 Task: Create a blank project AdvantEdge with privacy Public and default view as List and in the team Taskers . Create three sections in the project as To-Do, Doing and Done
Action: Mouse moved to (68, 80)
Screenshot: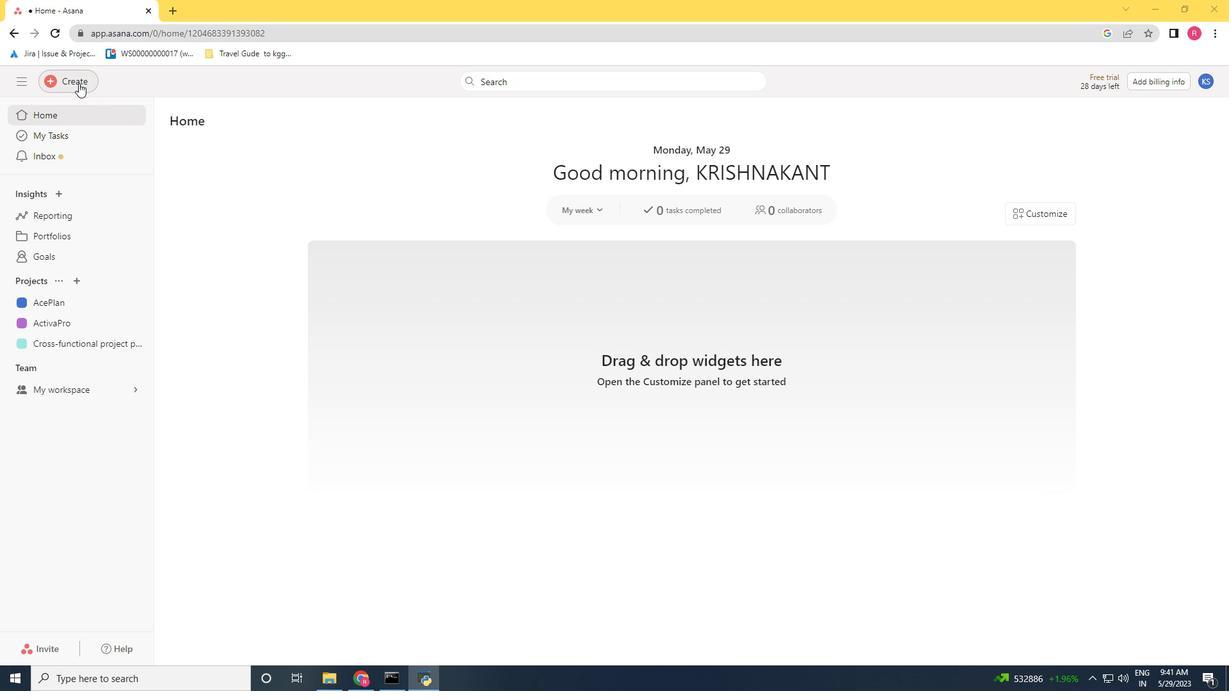 
Action: Mouse pressed left at (68, 80)
Screenshot: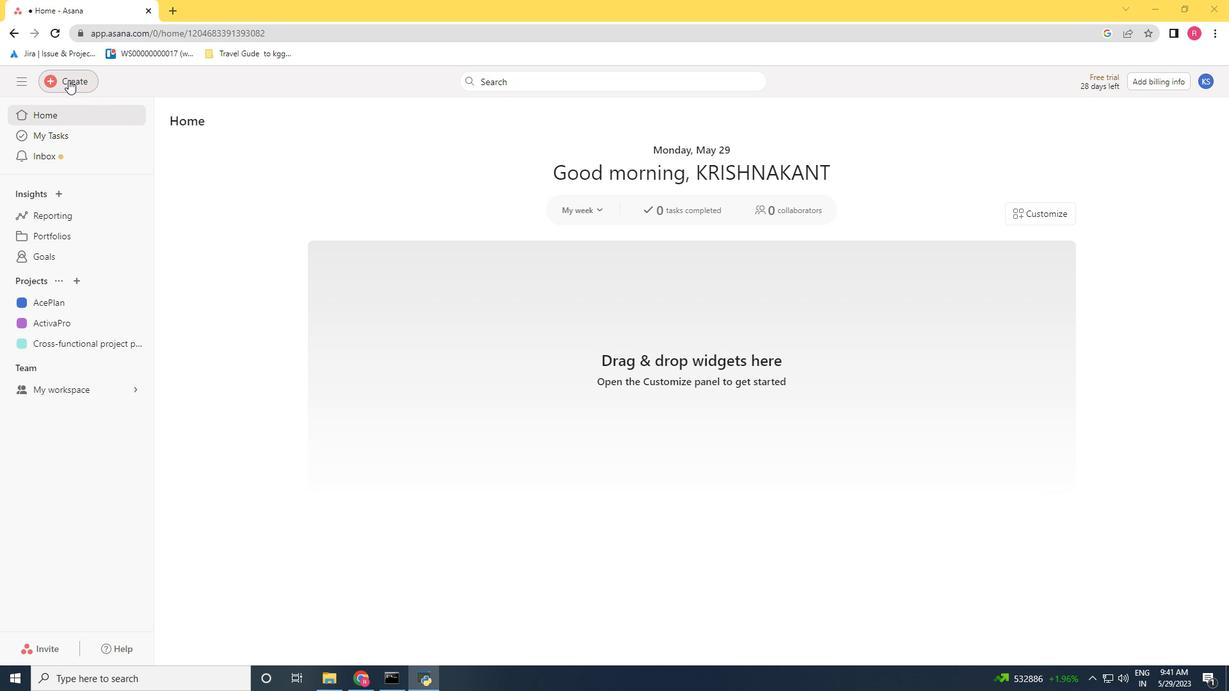 
Action: Mouse moved to (138, 105)
Screenshot: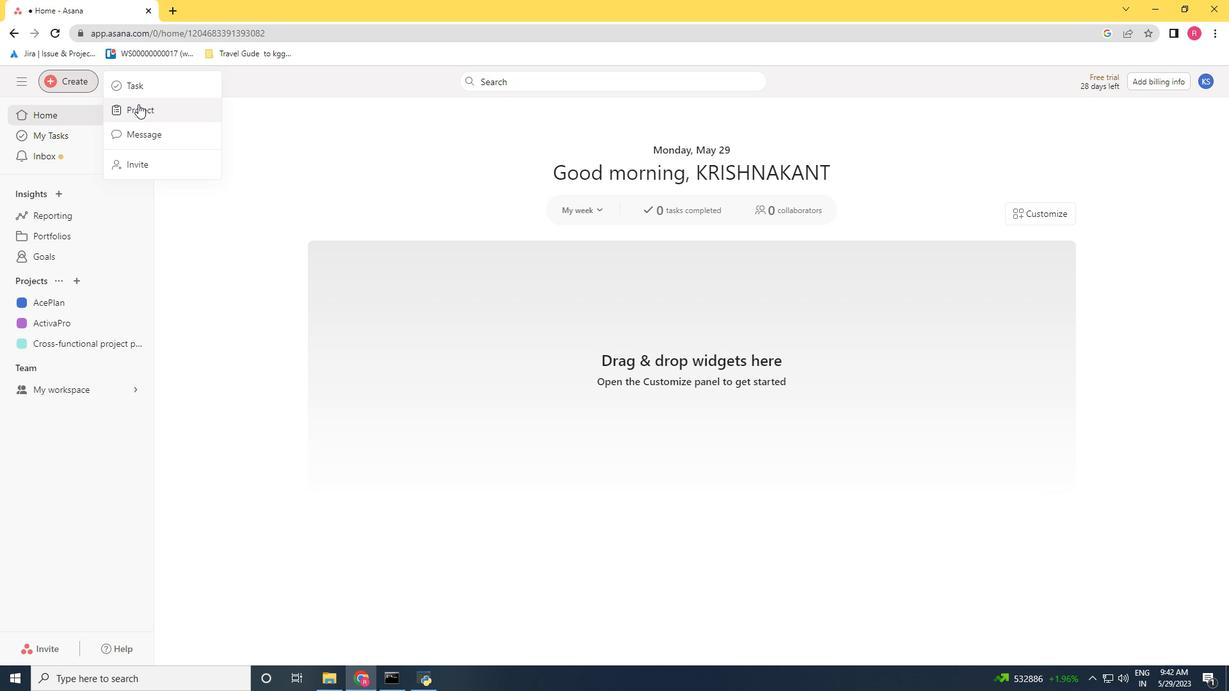 
Action: Mouse pressed left at (138, 105)
Screenshot: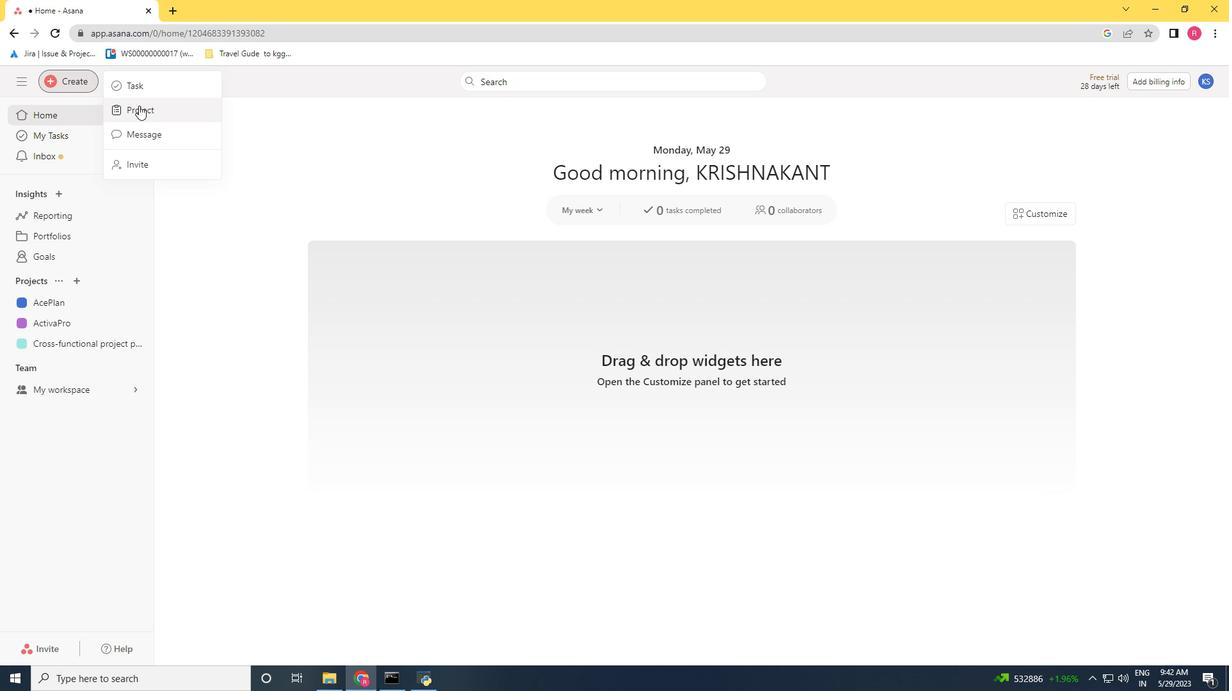 
Action: Mouse moved to (504, 265)
Screenshot: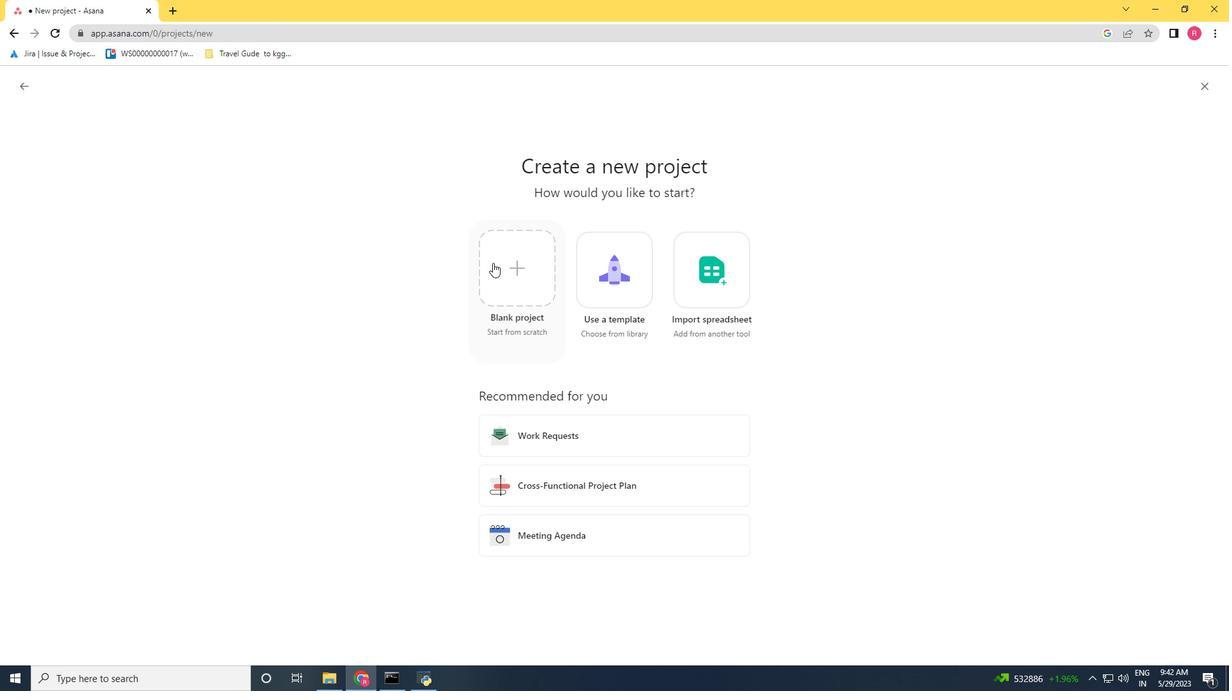 
Action: Mouse pressed left at (504, 265)
Screenshot: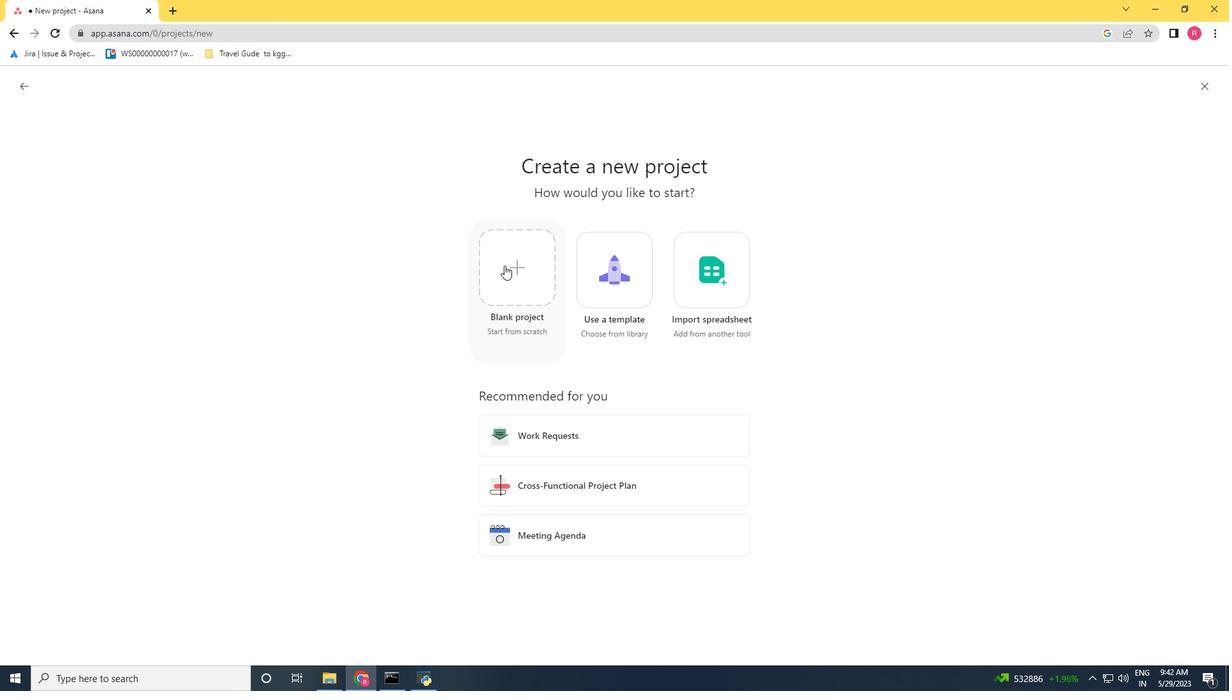 
Action: Mouse moved to (454, 265)
Screenshot: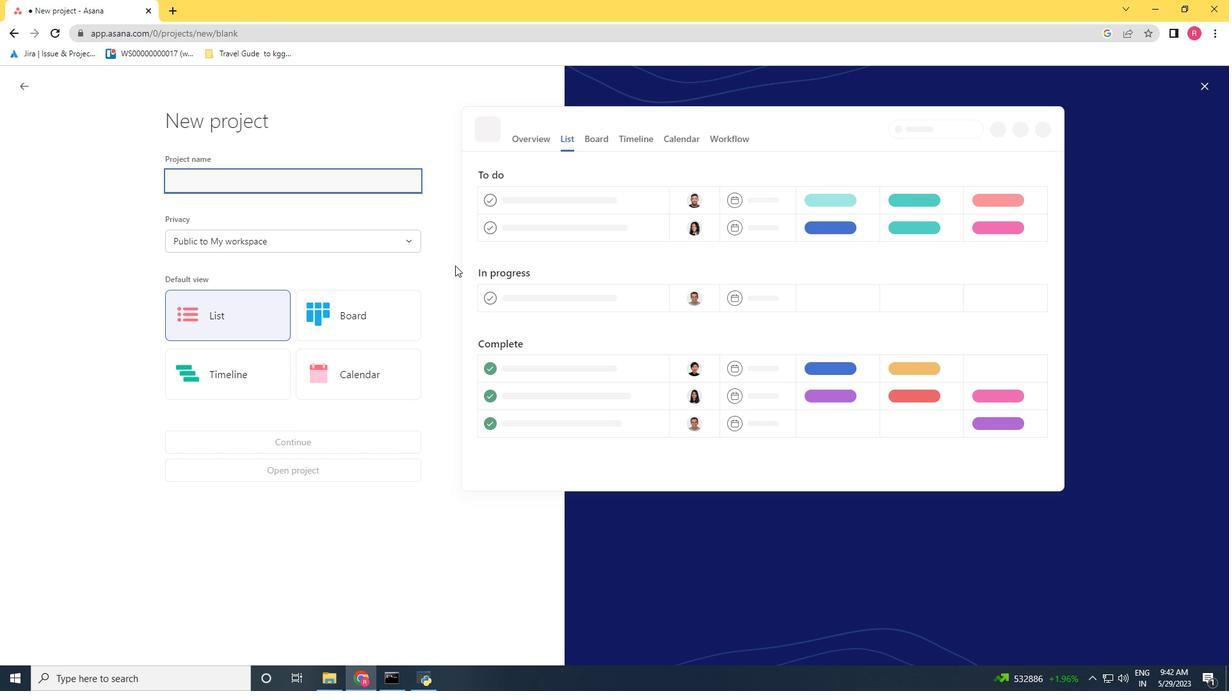 
Action: Key pressed <Key.shift>Advant<Key.shift>Edge
Screenshot: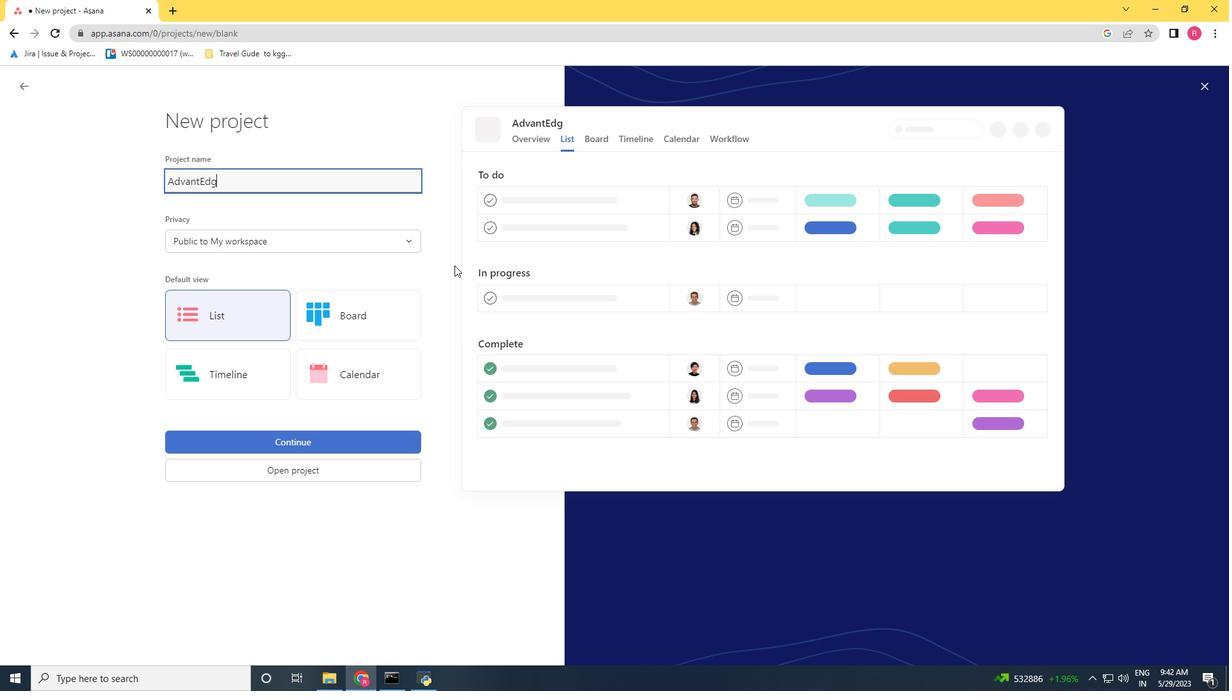 
Action: Mouse moved to (330, 235)
Screenshot: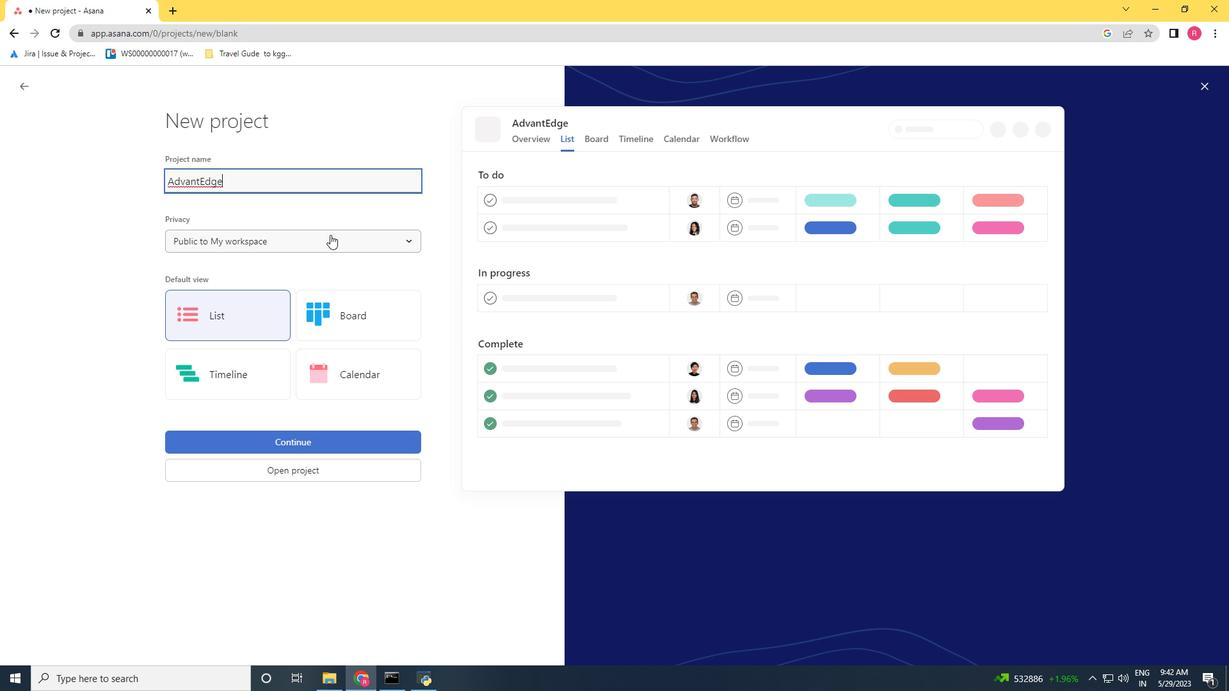 
Action: Mouse pressed left at (330, 235)
Screenshot: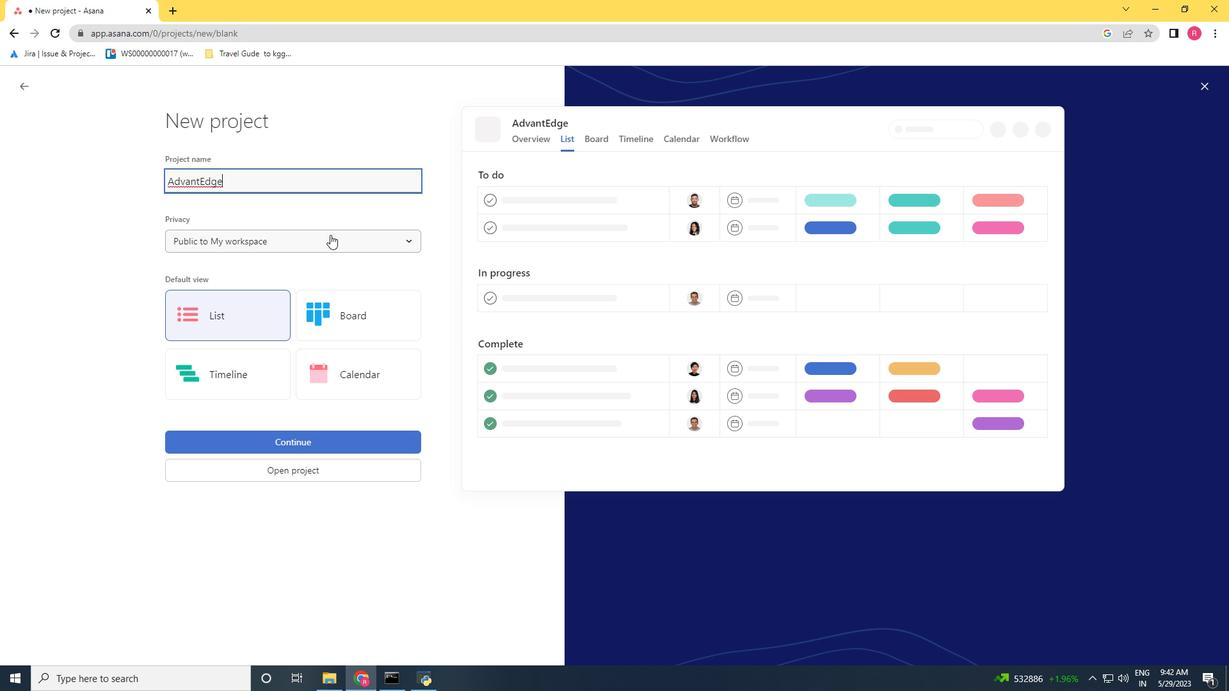 
Action: Mouse moved to (270, 263)
Screenshot: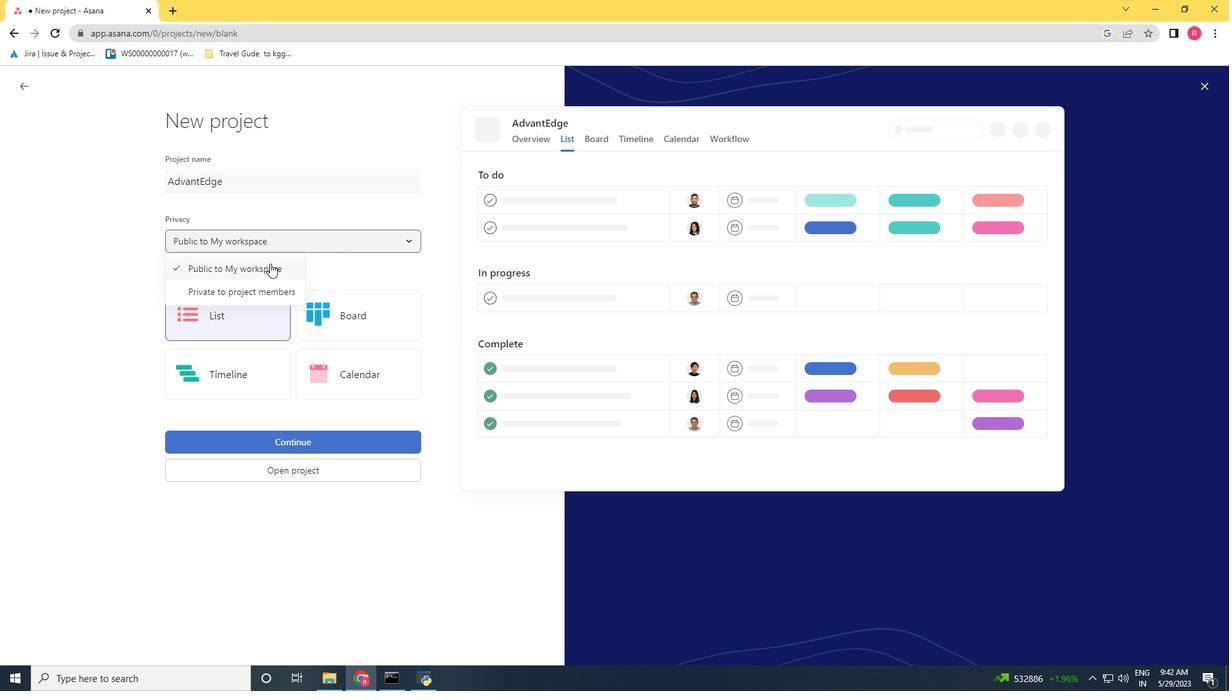 
Action: Mouse pressed left at (270, 263)
Screenshot: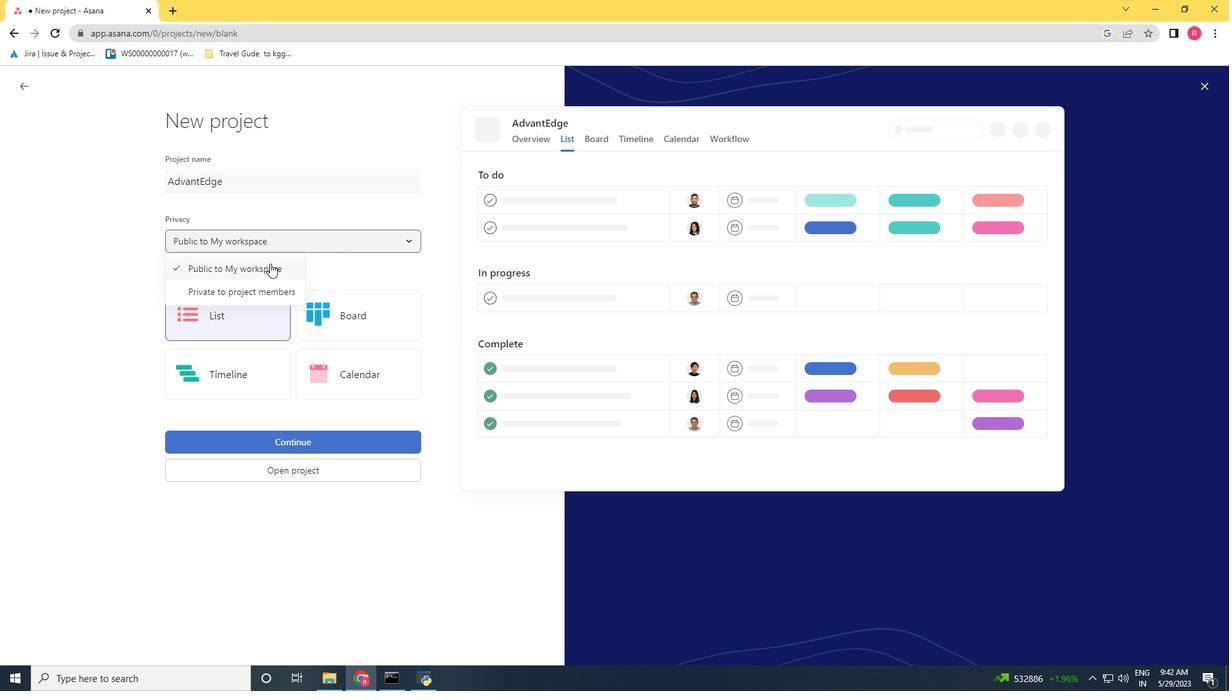 
Action: Mouse moved to (279, 245)
Screenshot: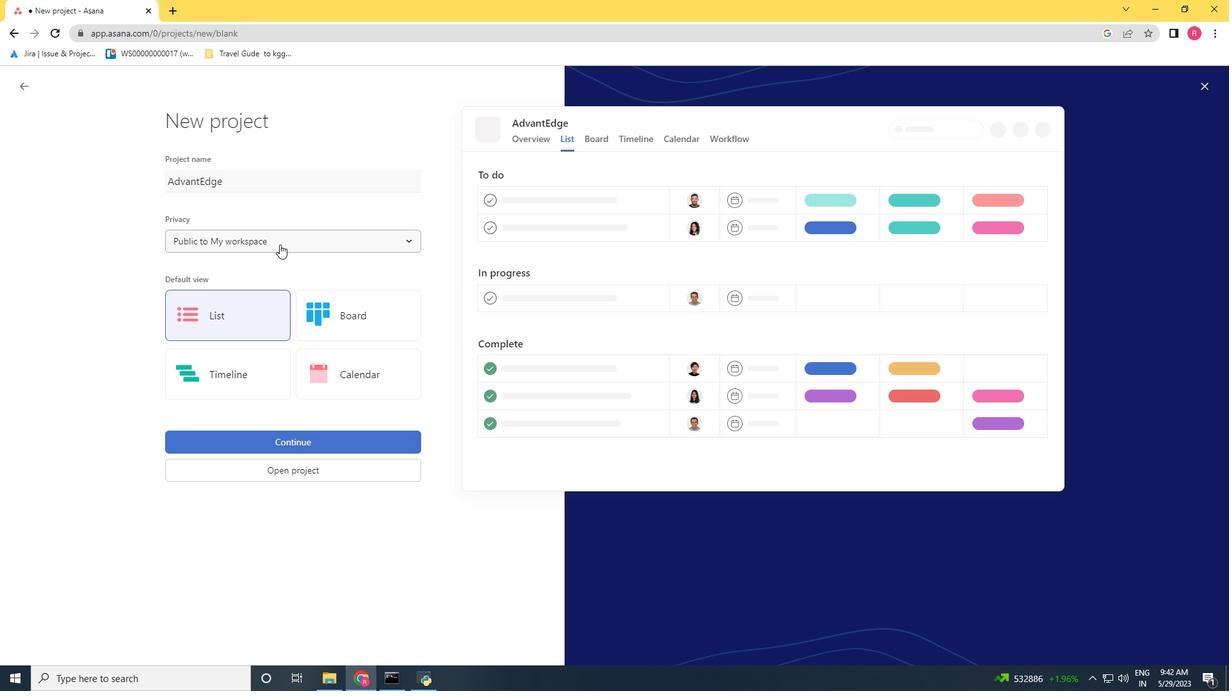 
Action: Mouse pressed left at (279, 245)
Screenshot: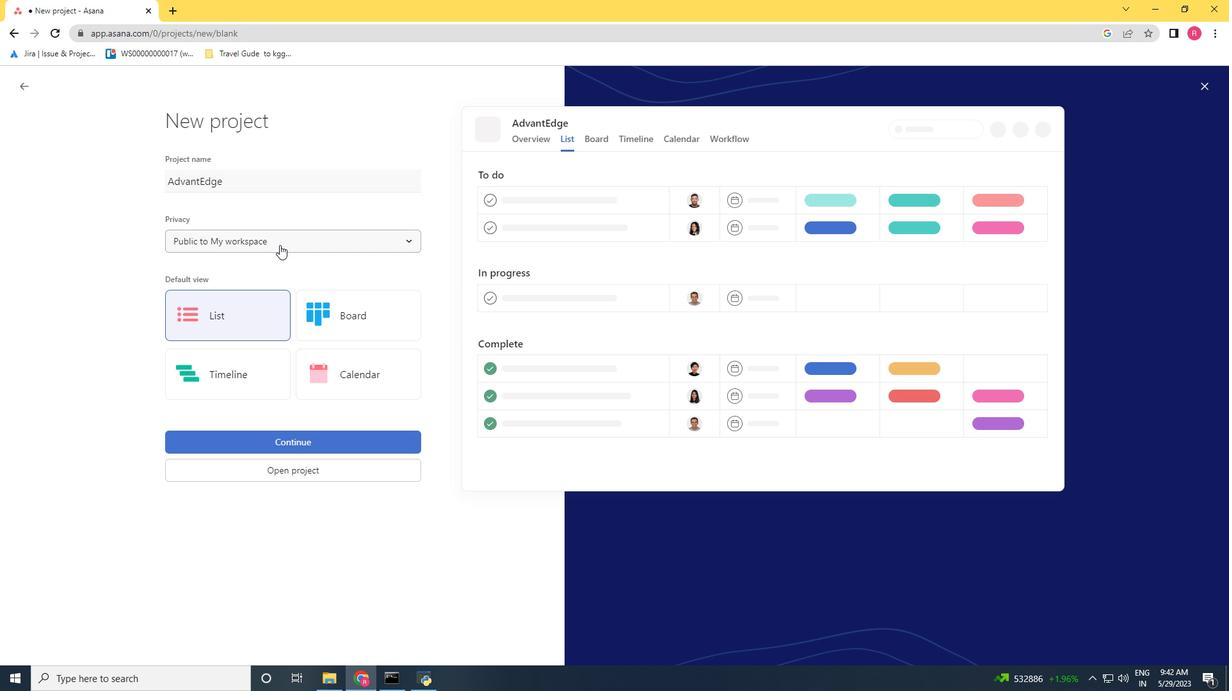 
Action: Mouse moved to (274, 271)
Screenshot: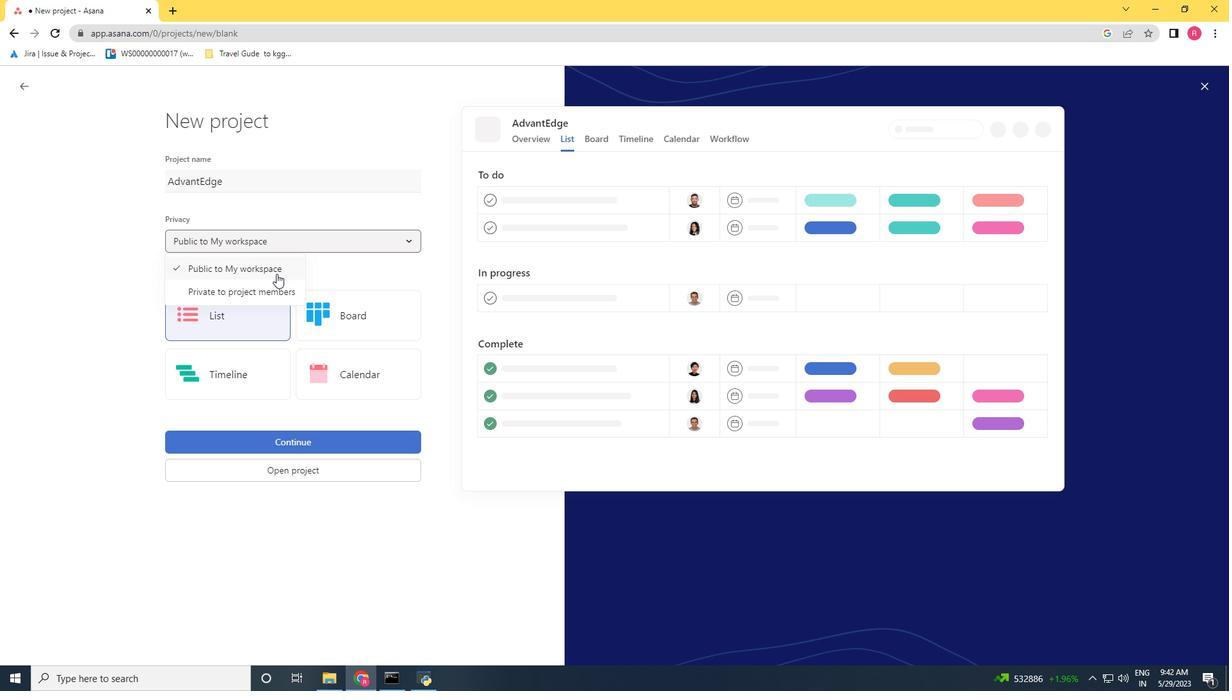 
Action: Mouse pressed left at (274, 271)
Screenshot: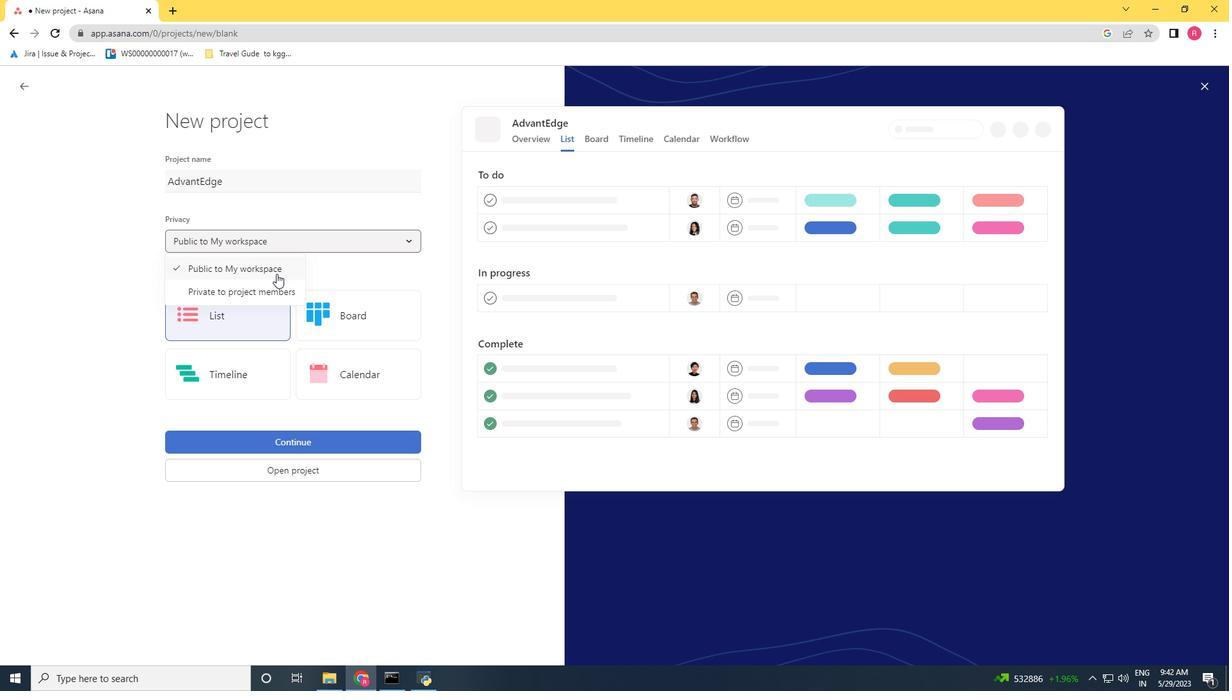 
Action: Mouse moved to (244, 299)
Screenshot: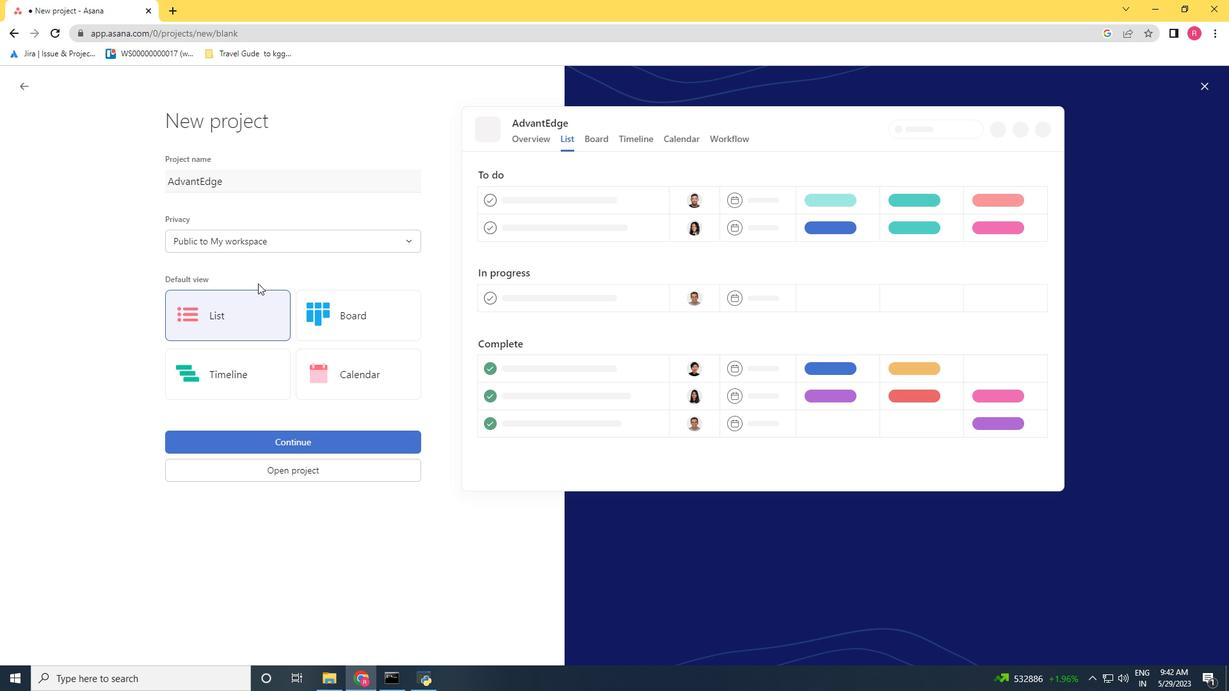 
Action: Mouse pressed left at (244, 299)
Screenshot: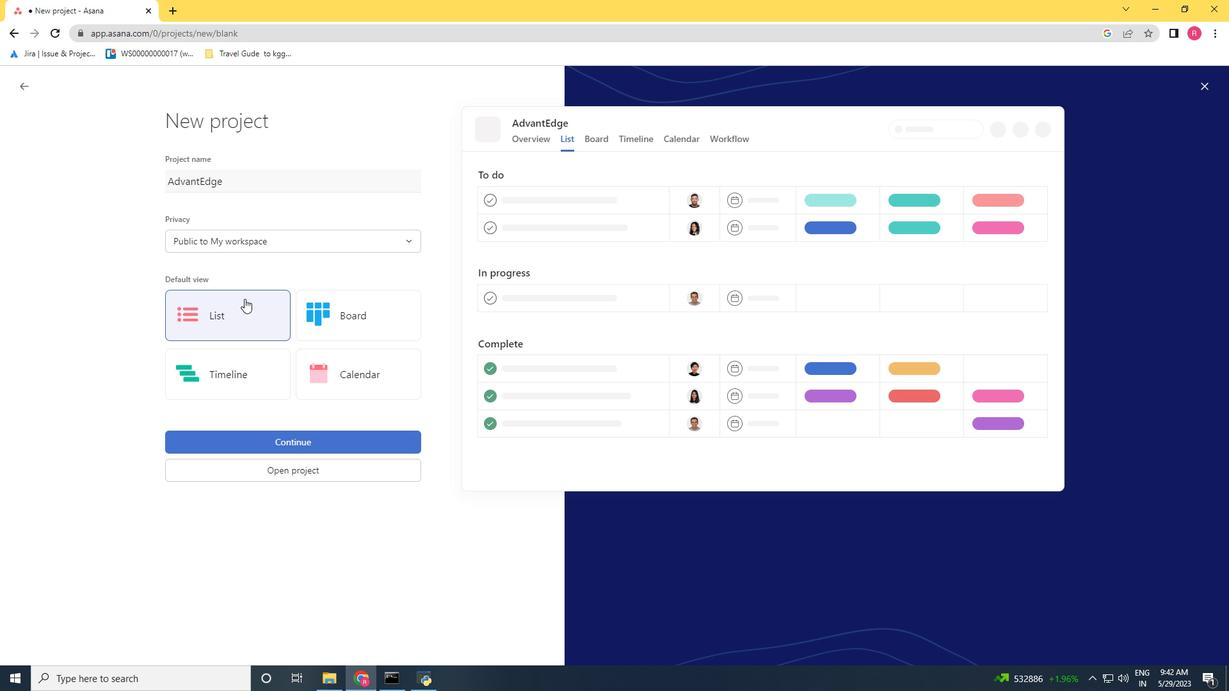 
Action: Mouse moved to (293, 436)
Screenshot: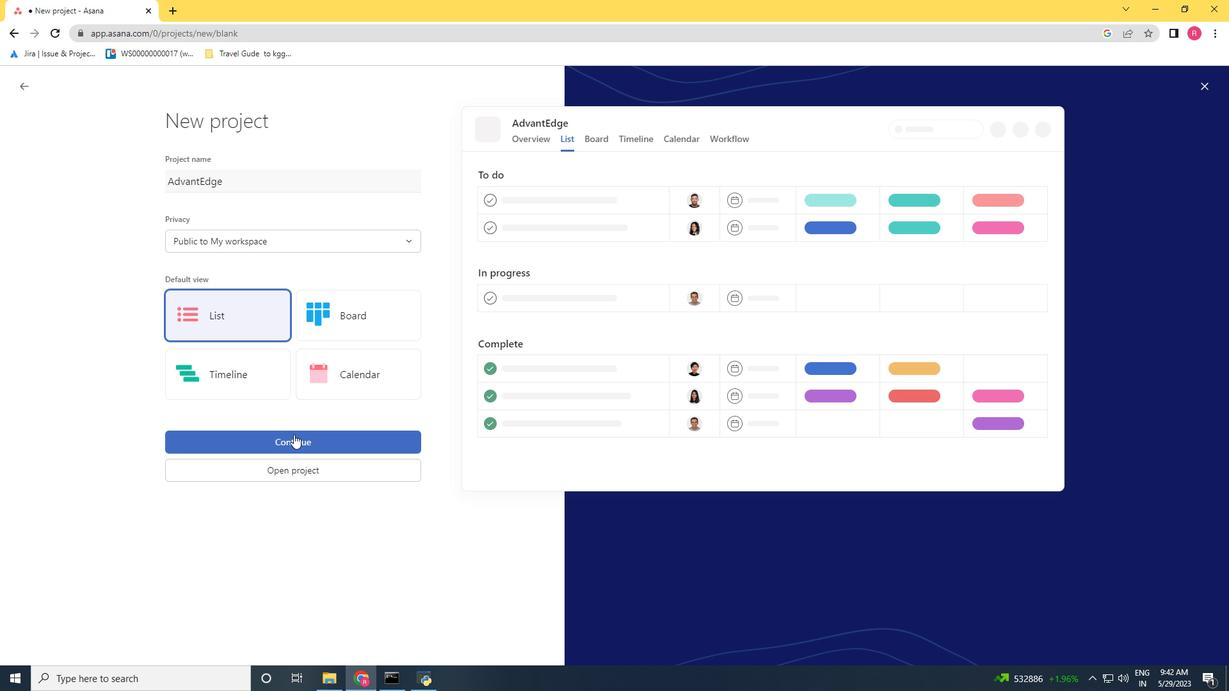
Action: Mouse pressed left at (293, 436)
Screenshot: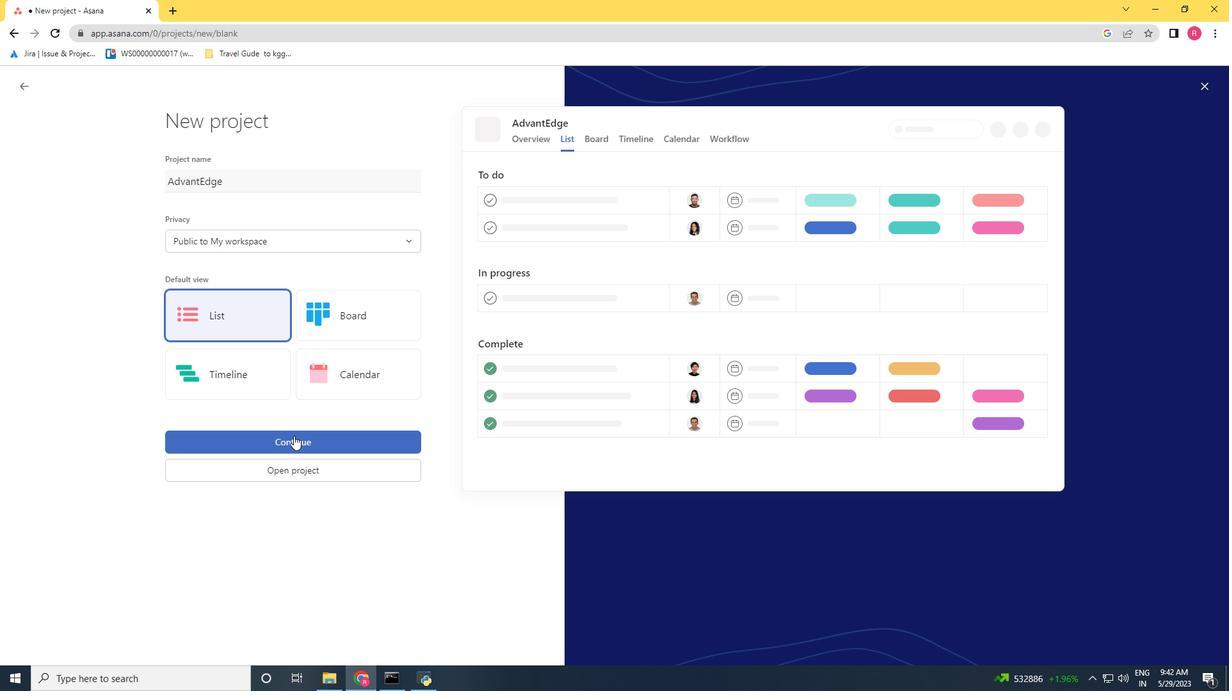 
Action: Mouse moved to (970, 141)
Screenshot: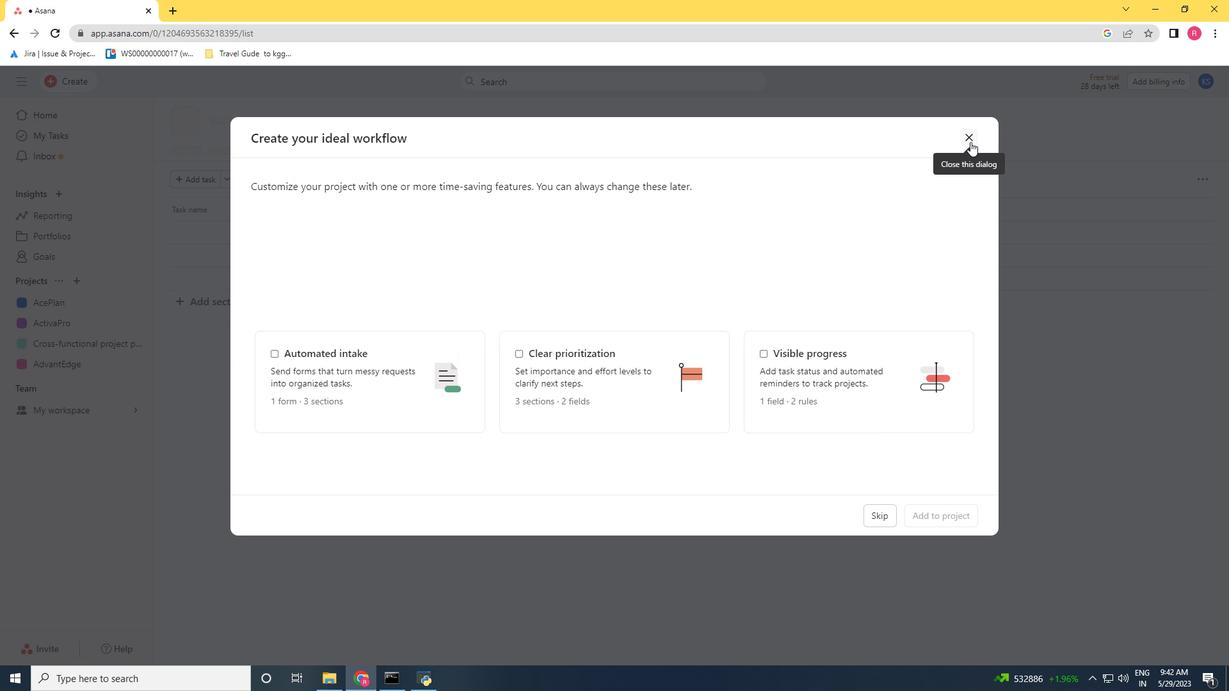 
Action: Mouse pressed left at (970, 141)
Screenshot: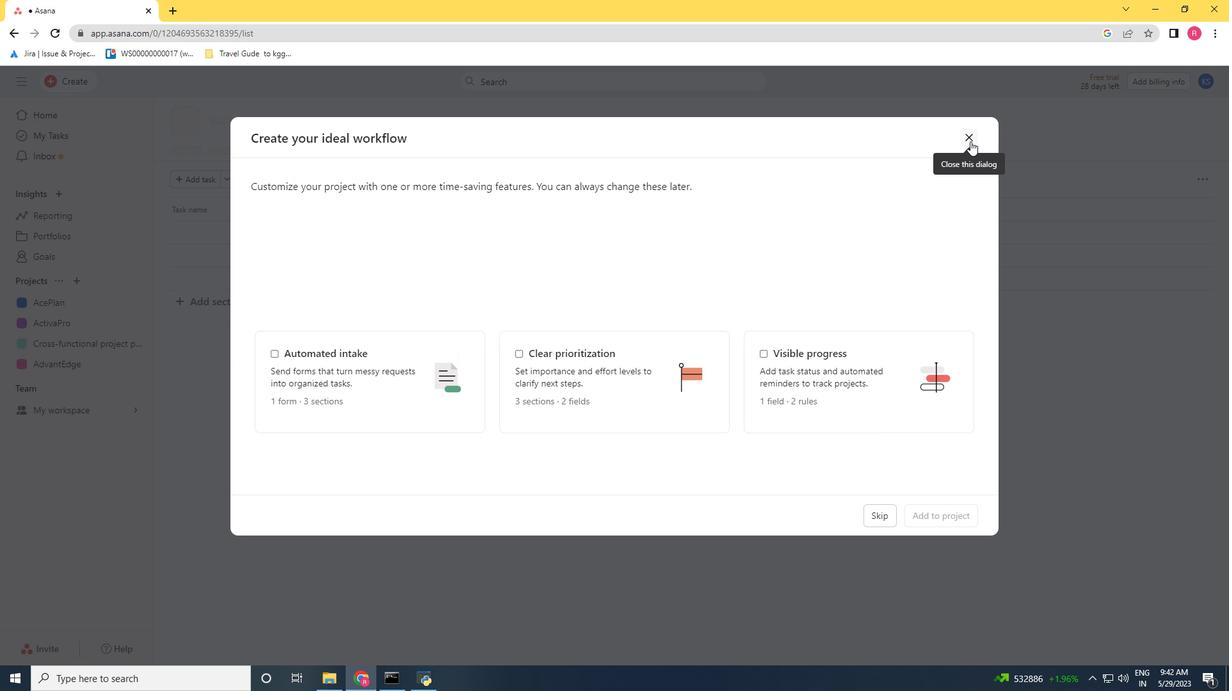 
Action: Mouse moved to (201, 302)
Screenshot: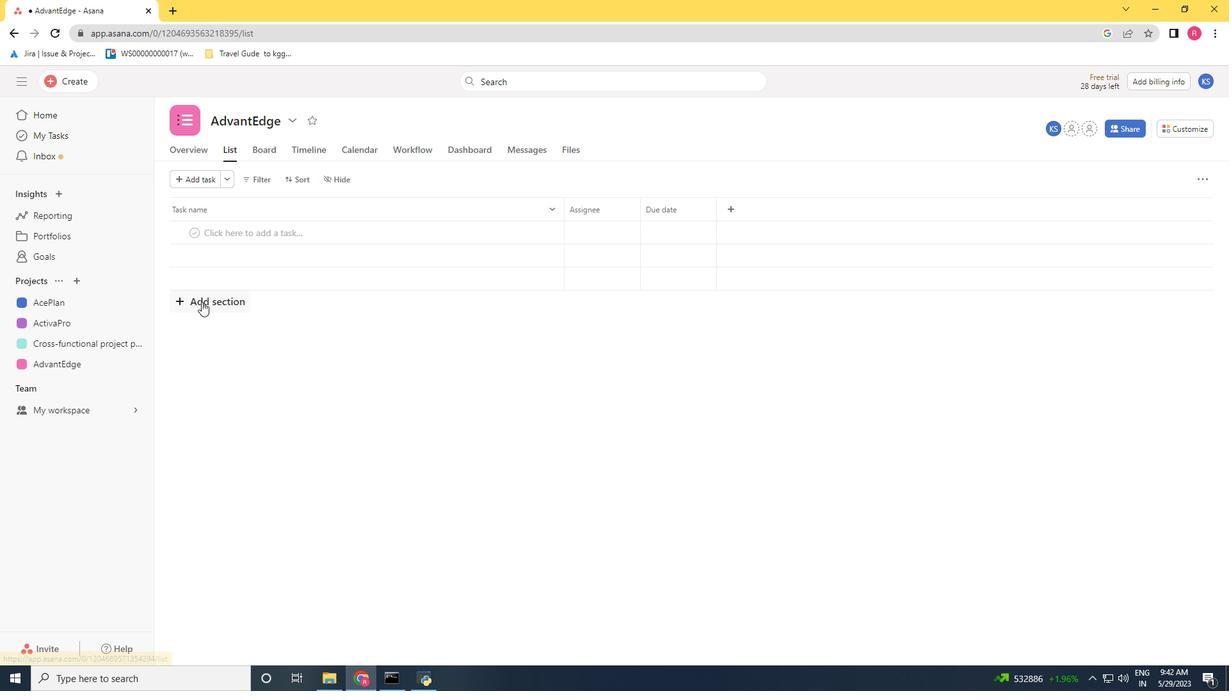 
Action: Mouse pressed left at (201, 302)
Screenshot: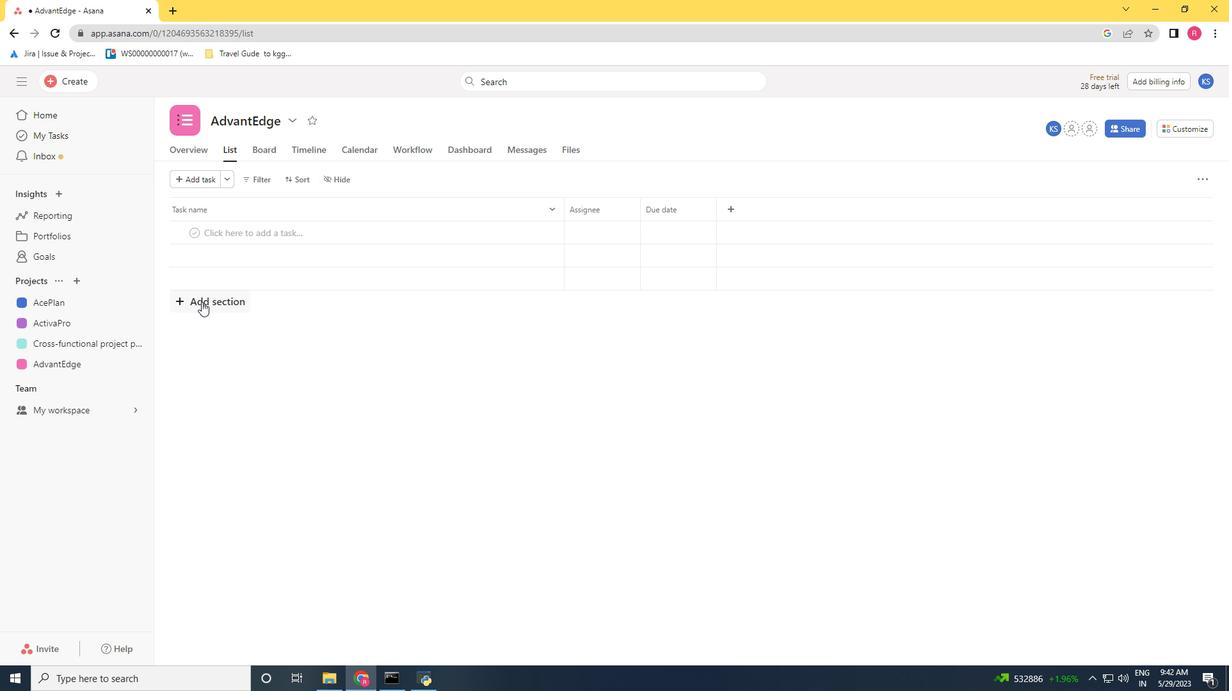
Action: Mouse moved to (335, 292)
Screenshot: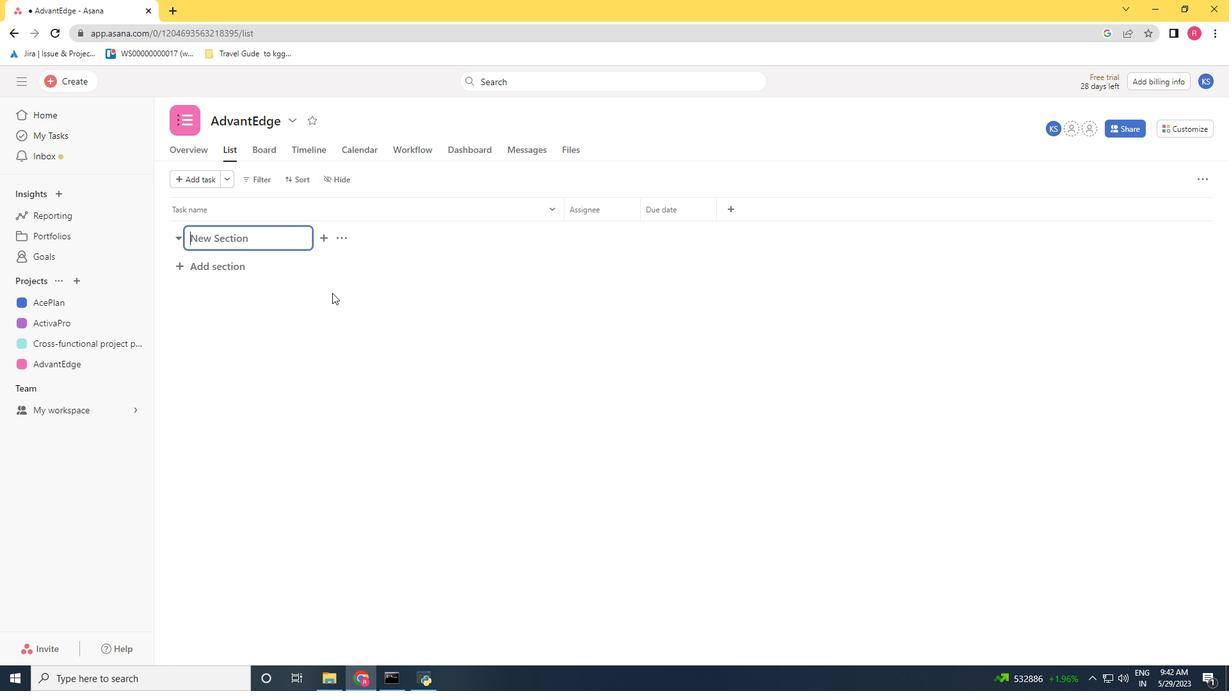 
Action: Key pressed <Key.shift>To-<Key.shift><Key.shift><Key.shift><Key.shift><Key.shift><Key.shift><Key.shift><Key.shift><Key.shift><Key.shift><Key.shift><Key.shift><Key.shift><Key.shift><Key.shift><Key.shift><Key.shift><Key.shift>Do<Key.enter>
Screenshot: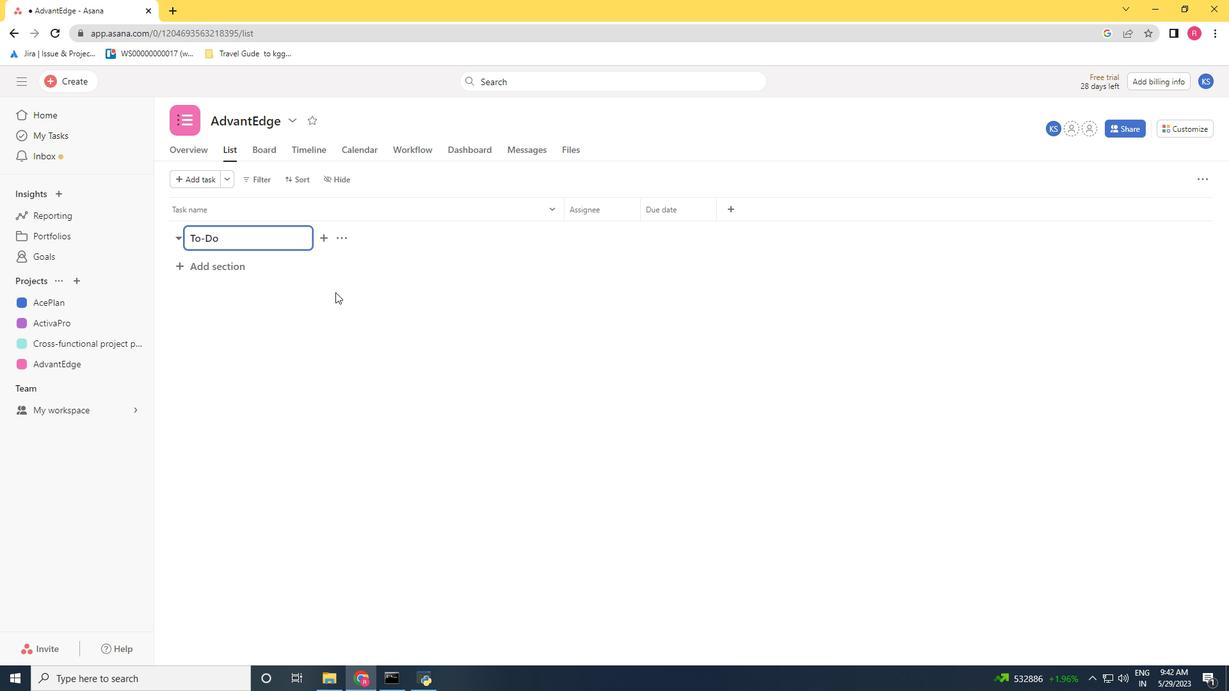 
Action: Mouse moved to (220, 312)
Screenshot: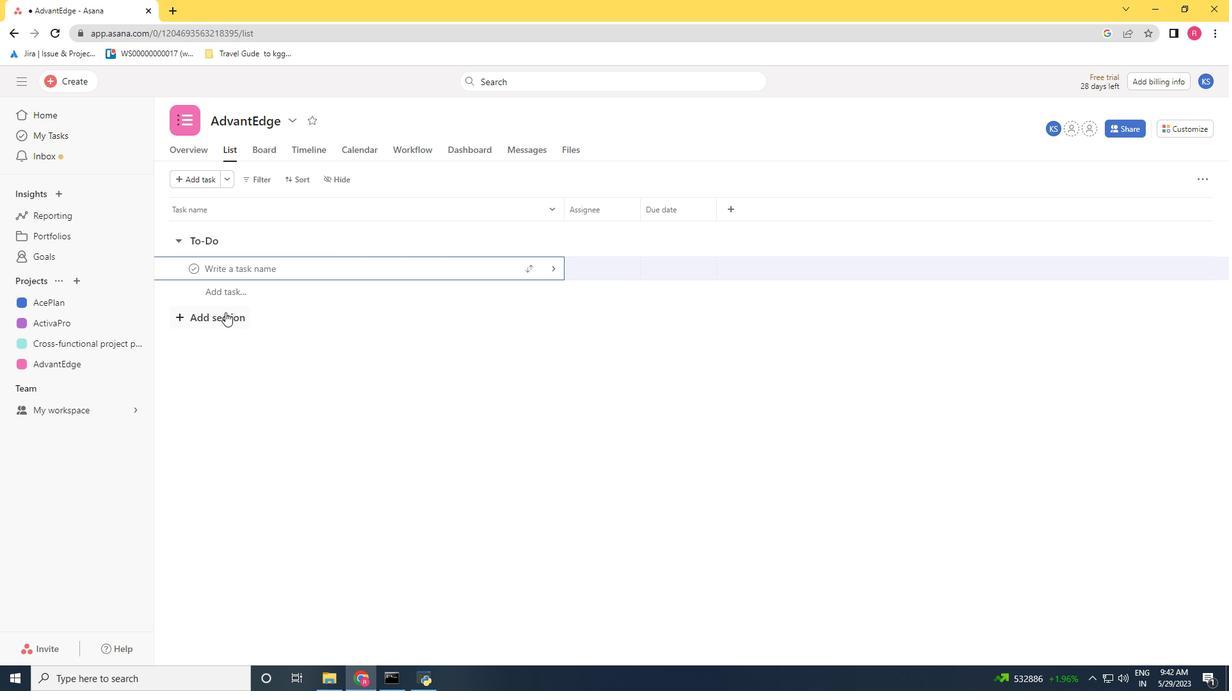 
Action: Mouse pressed left at (220, 312)
Screenshot: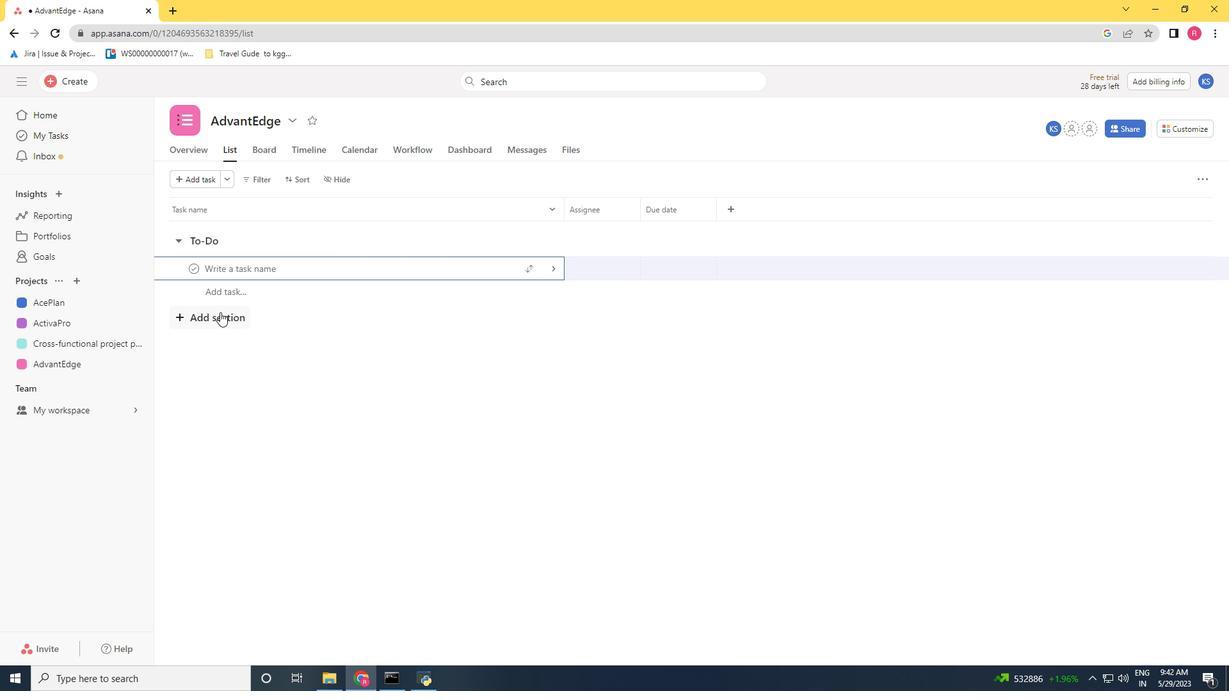 
Action: Mouse moved to (196, 264)
Screenshot: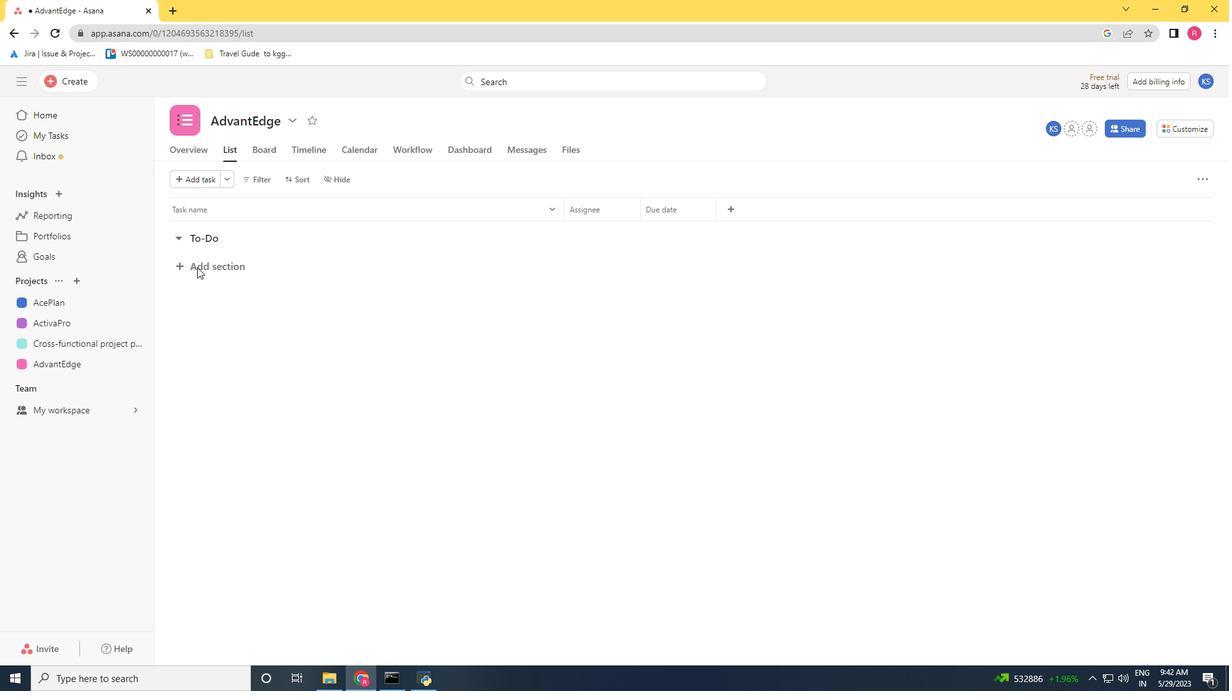 
Action: Mouse pressed left at (196, 264)
Screenshot: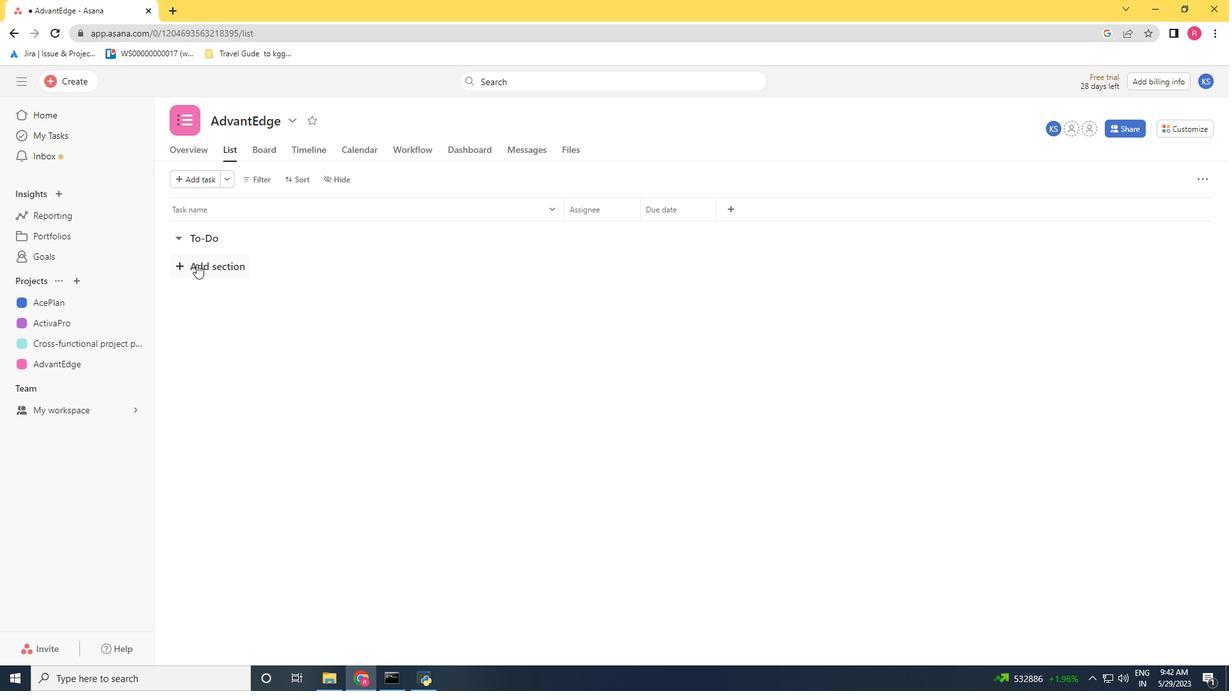 
Action: Key pressed <Key.shift><Key.shift><Key.shift><Key.shift>Doing<Key.enter>
Screenshot: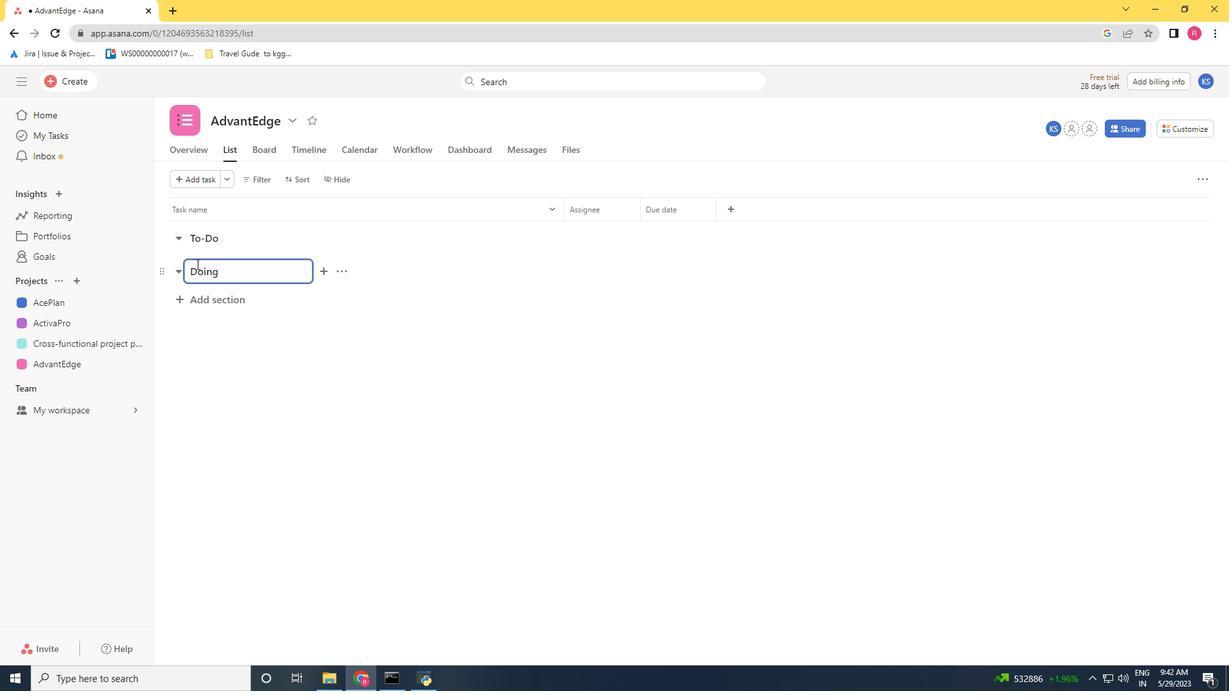 
Action: Mouse moved to (194, 351)
Screenshot: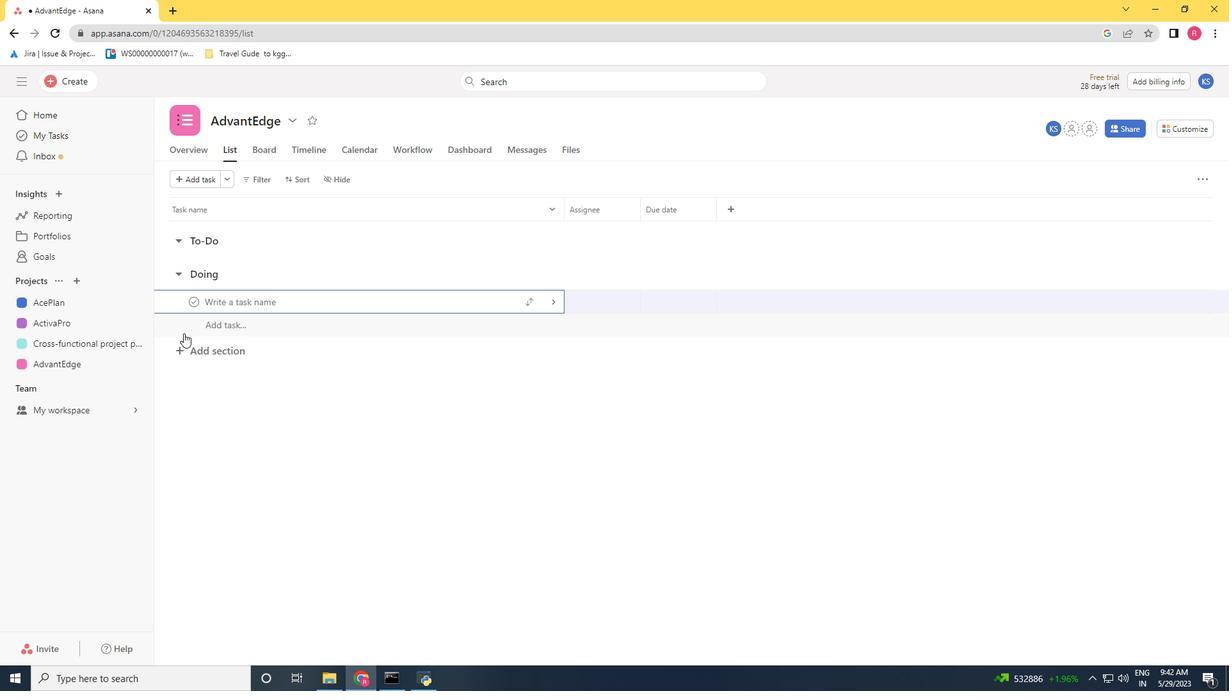 
Action: Mouse pressed left at (194, 351)
Screenshot: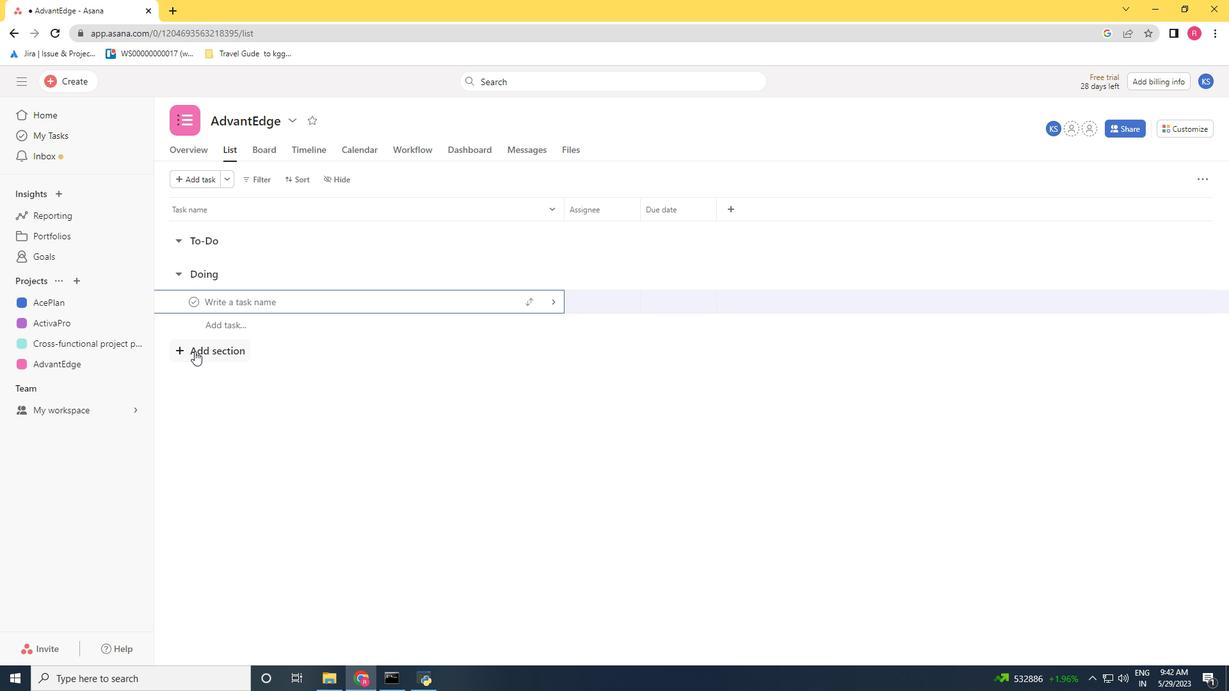 
Action: Mouse moved to (201, 289)
Screenshot: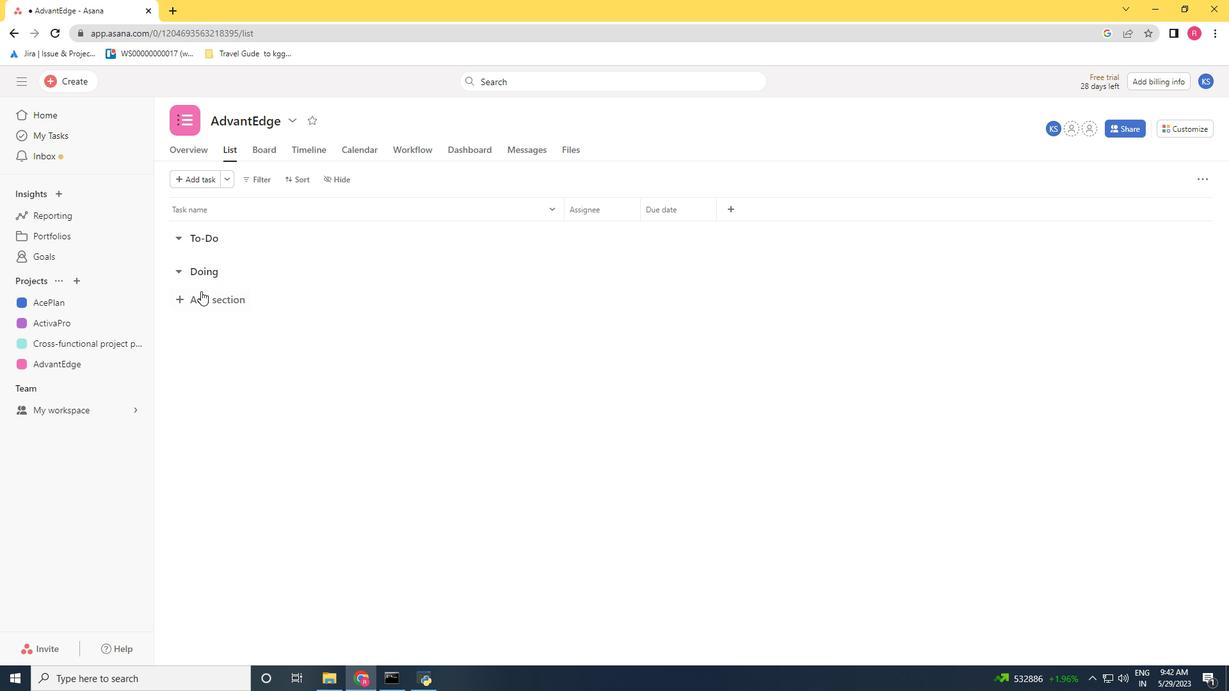 
Action: Mouse pressed left at (201, 289)
Screenshot: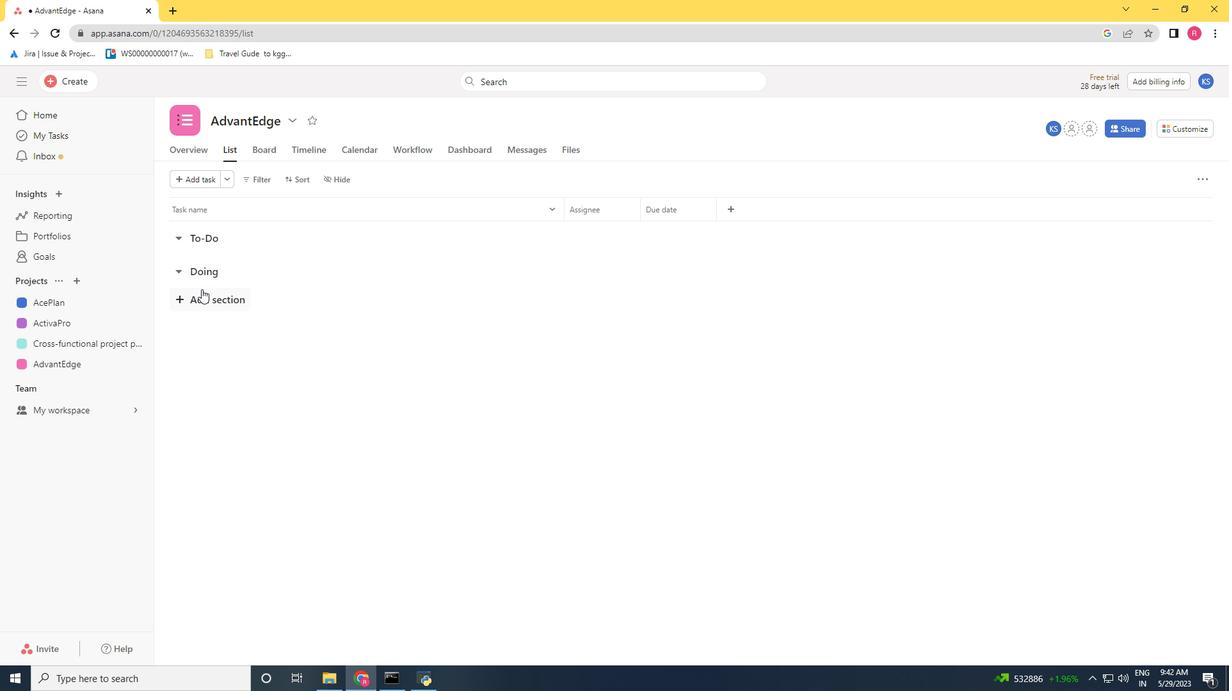 
Action: Key pressed <Key.shift><Key.shift><Key.shift><Key.shift><Key.shift><Key.shift>Donne<Key.backspace><Key.backspace>e<Key.enter>
Screenshot: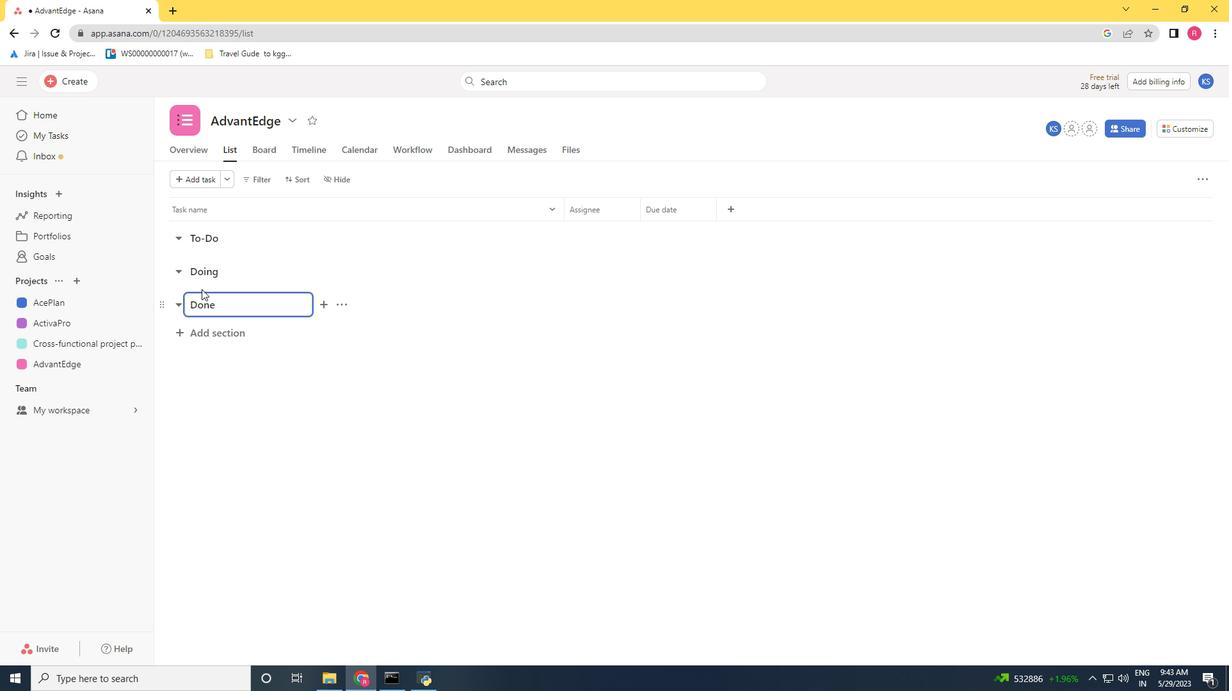 
Action: Mouse moved to (356, 496)
Screenshot: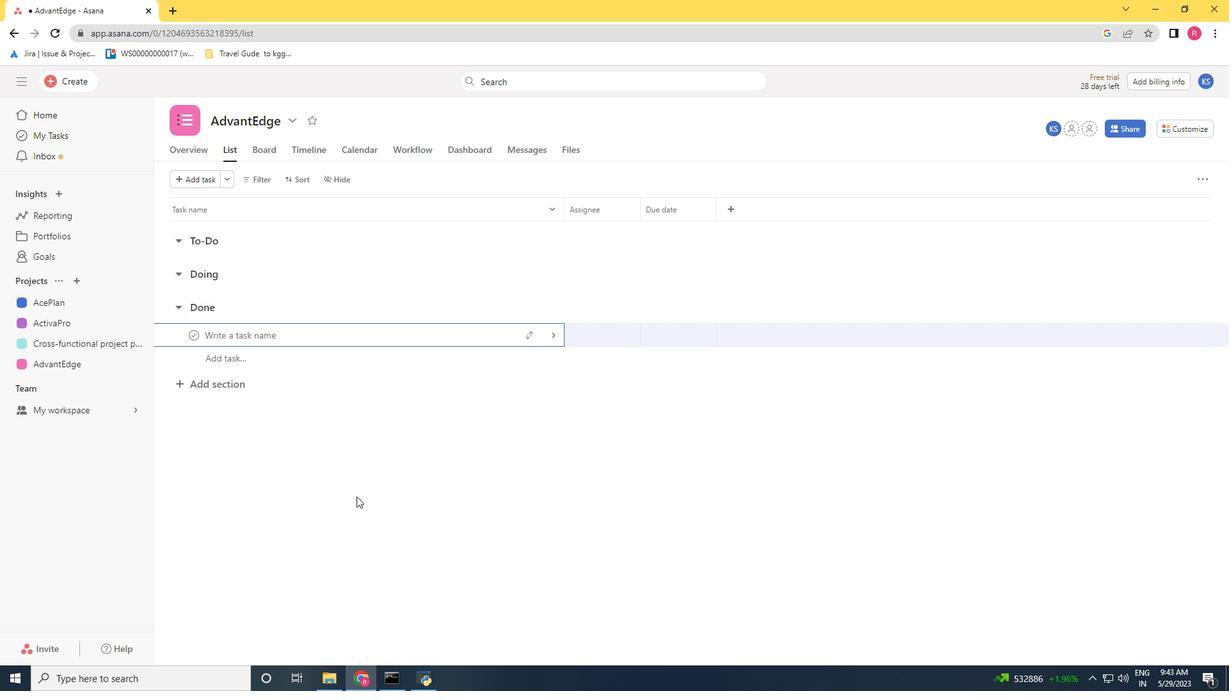 
